 Task: Create a primary list with the name "Dream property".
Action: Mouse moved to (1103, 174)
Screenshot: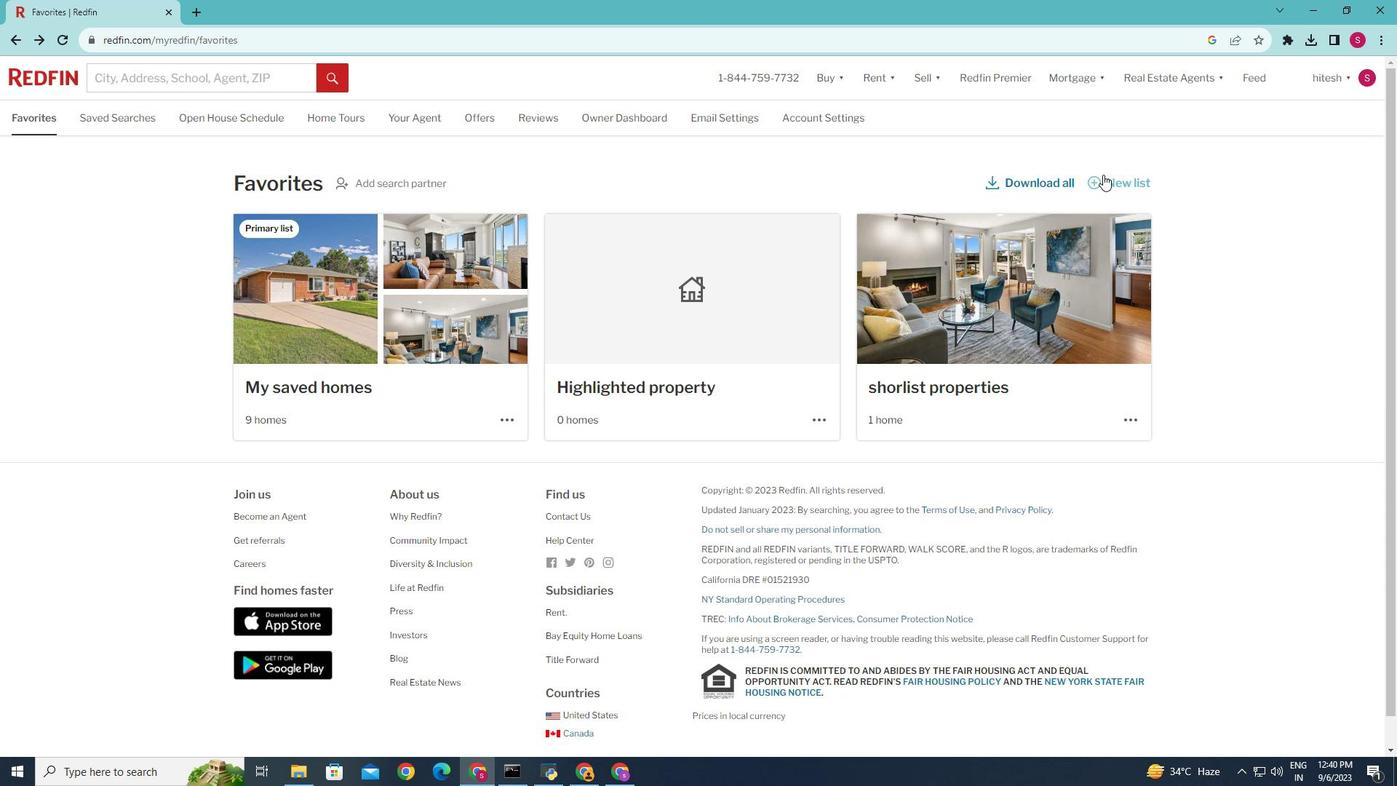 
Action: Mouse pressed left at (1103, 174)
Screenshot: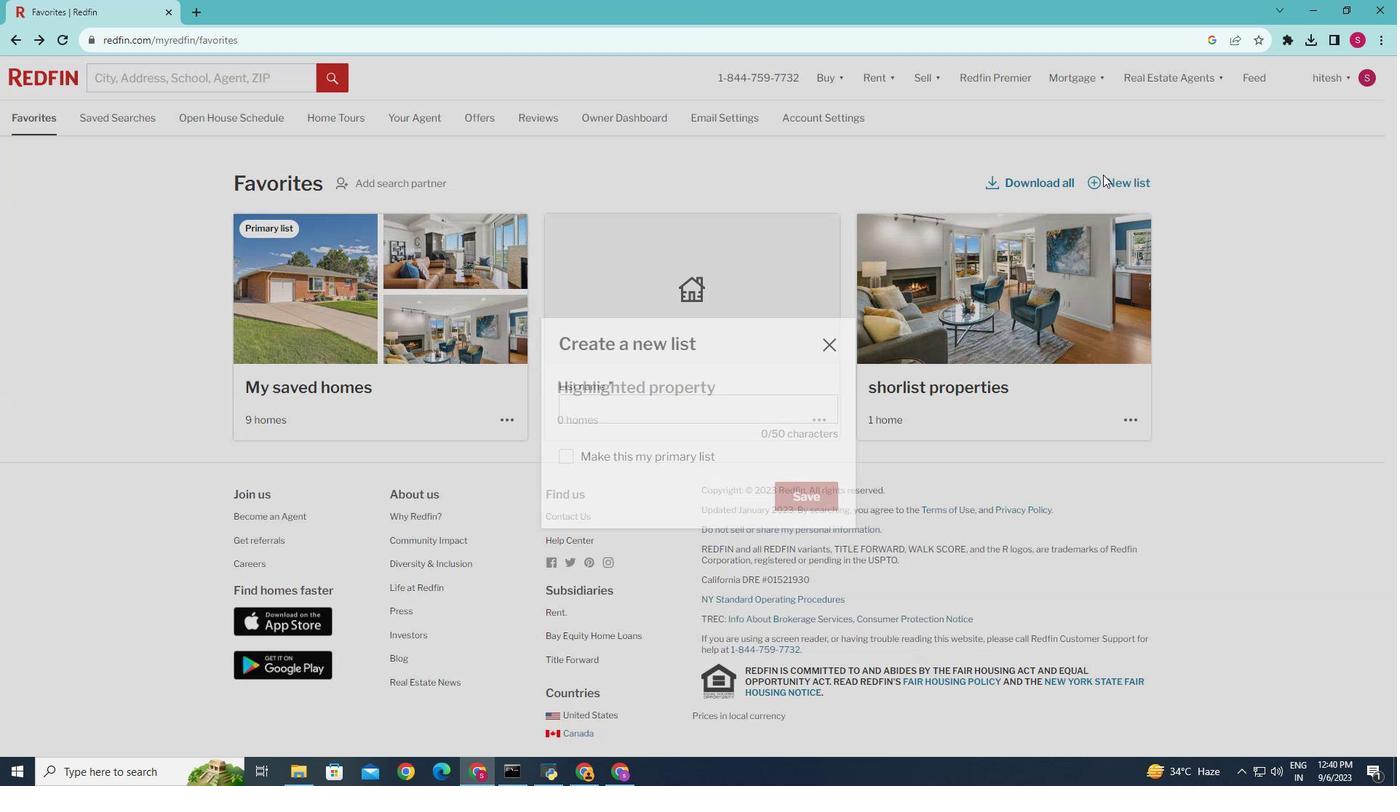 
Action: Mouse moved to (656, 388)
Screenshot: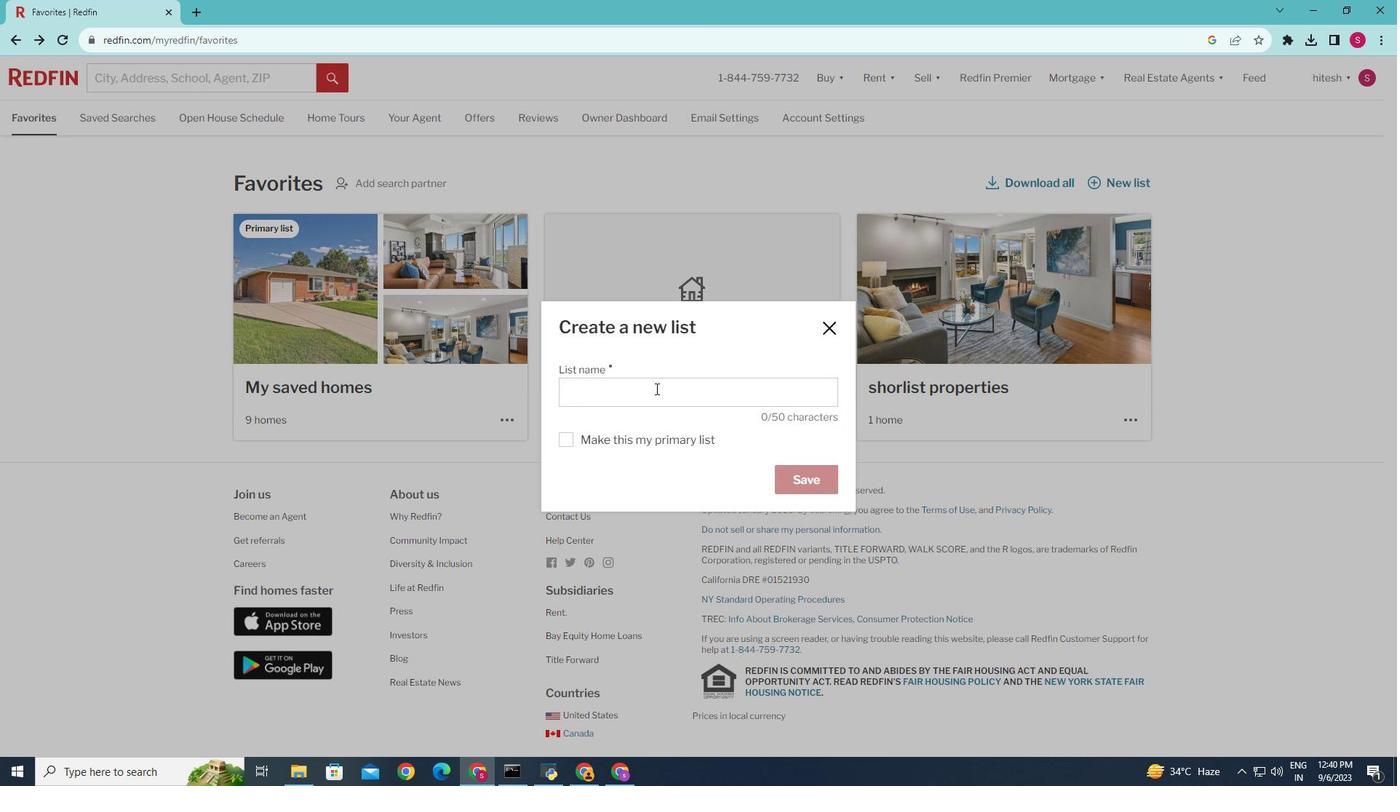 
Action: Mouse pressed left at (656, 388)
Screenshot: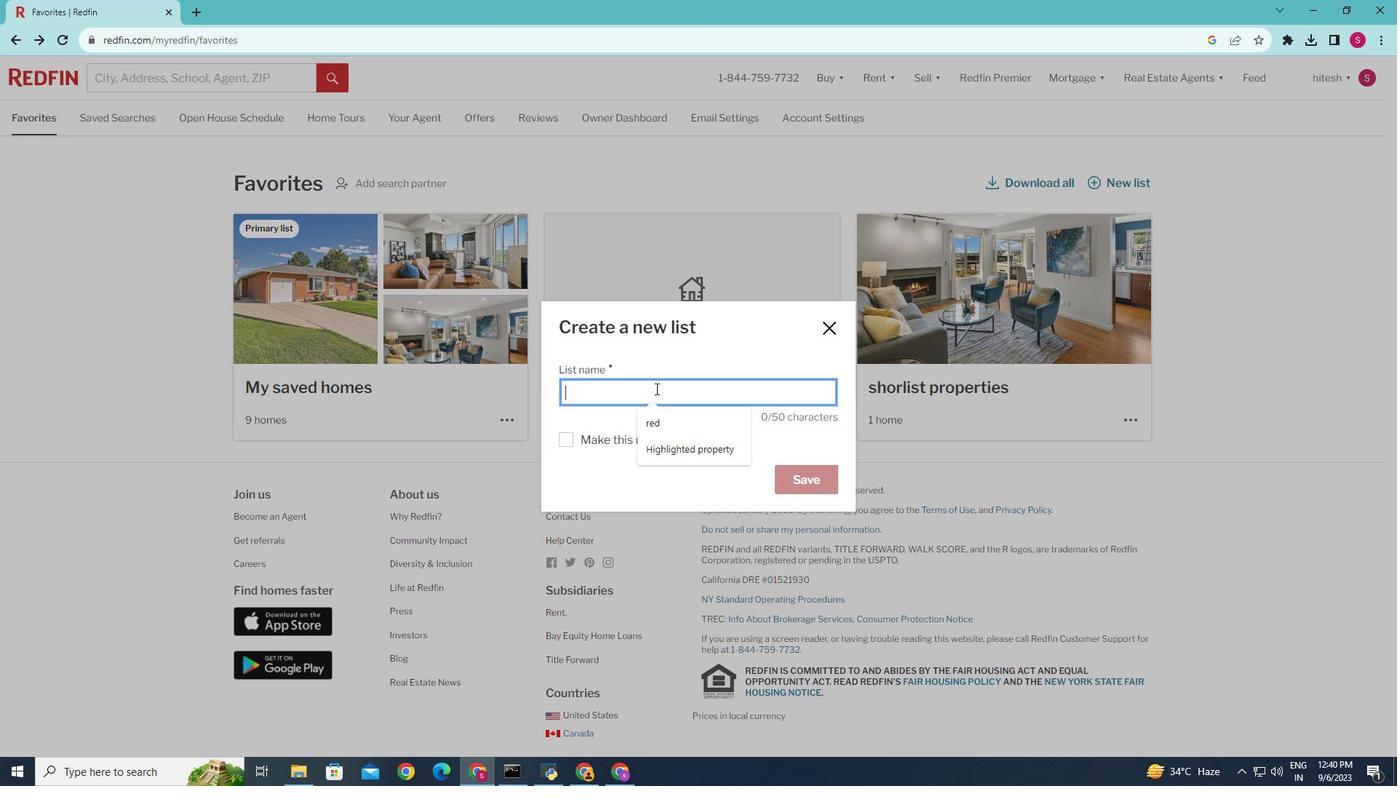 
Action: Key pressed <Key.caps_lock>D<Key.caps_lock>ream<Key.space>property
Screenshot: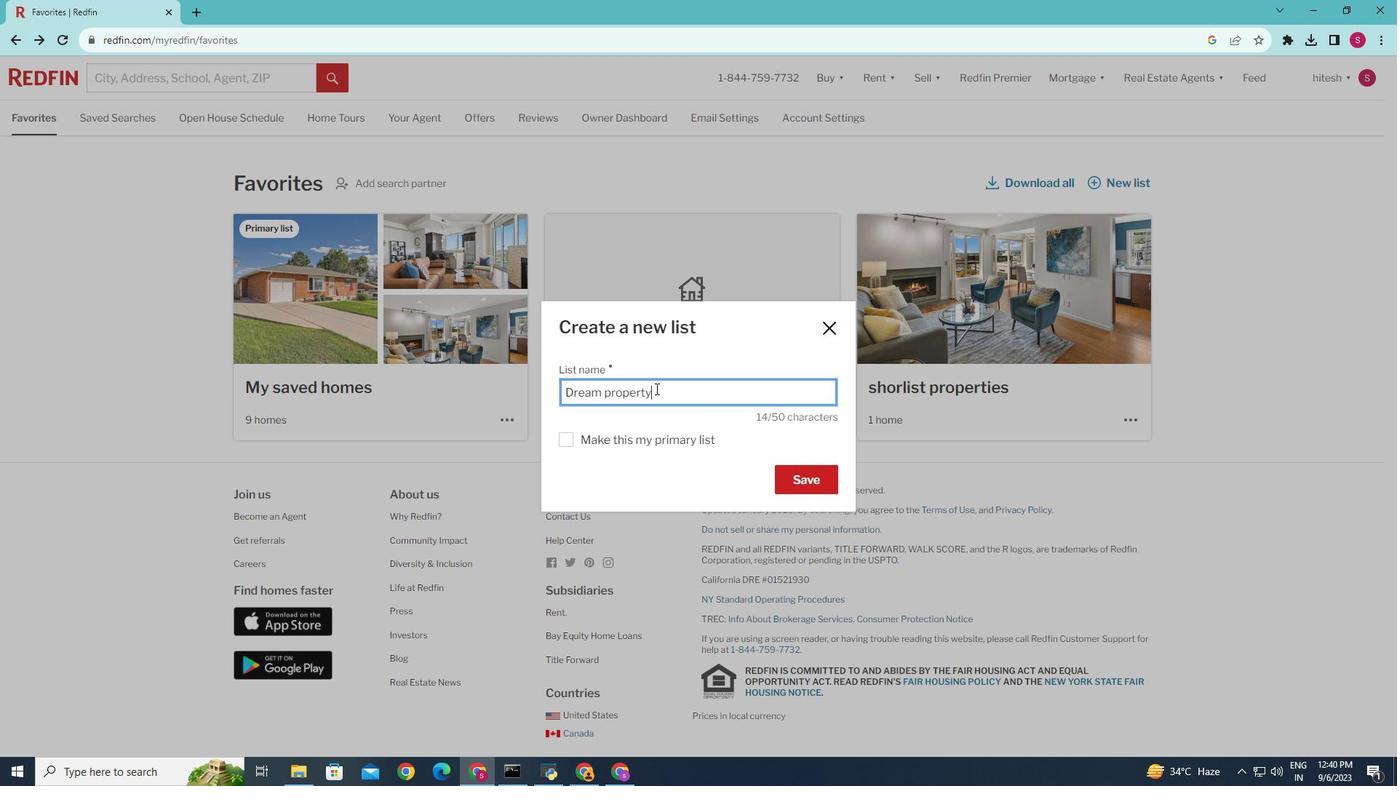 
Action: Mouse moved to (567, 438)
Screenshot: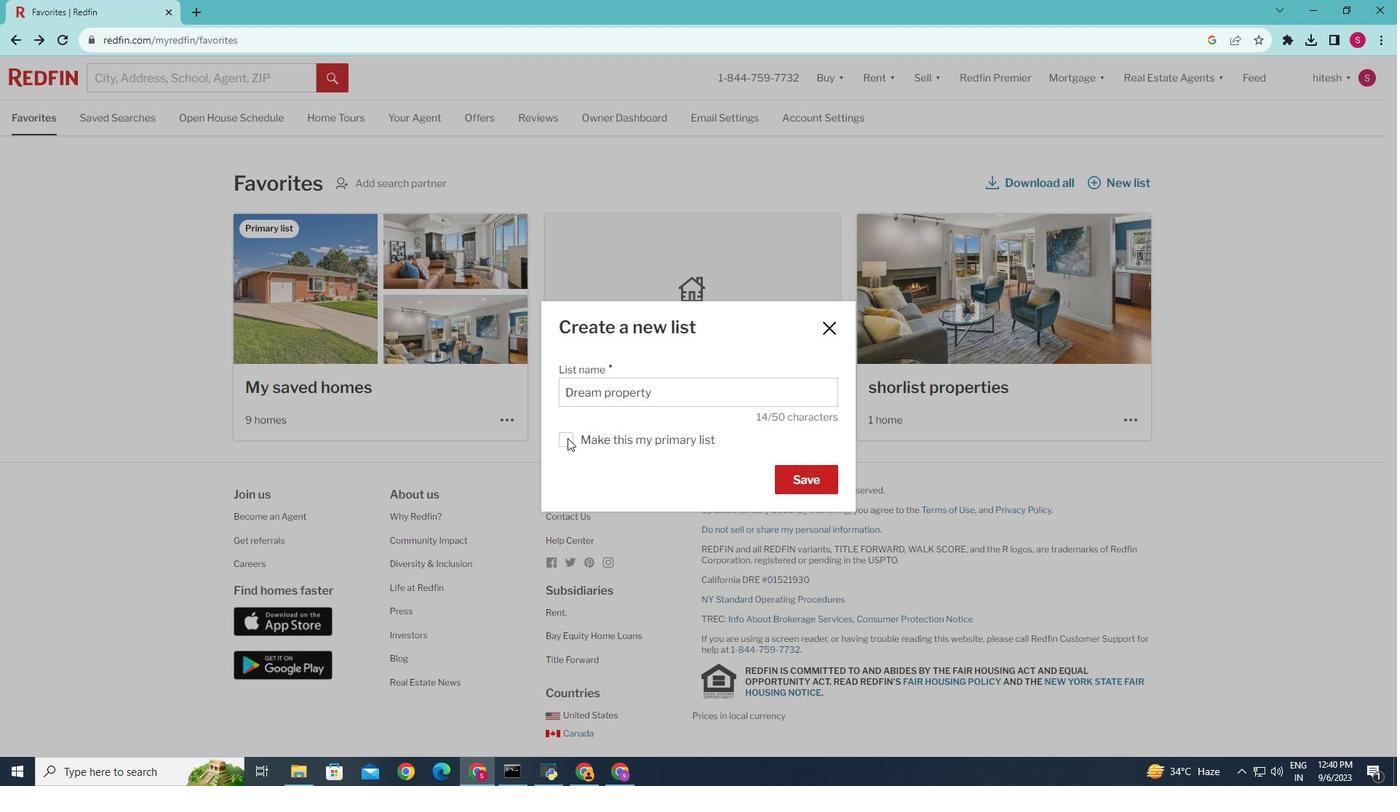 
Action: Mouse pressed left at (567, 438)
Screenshot: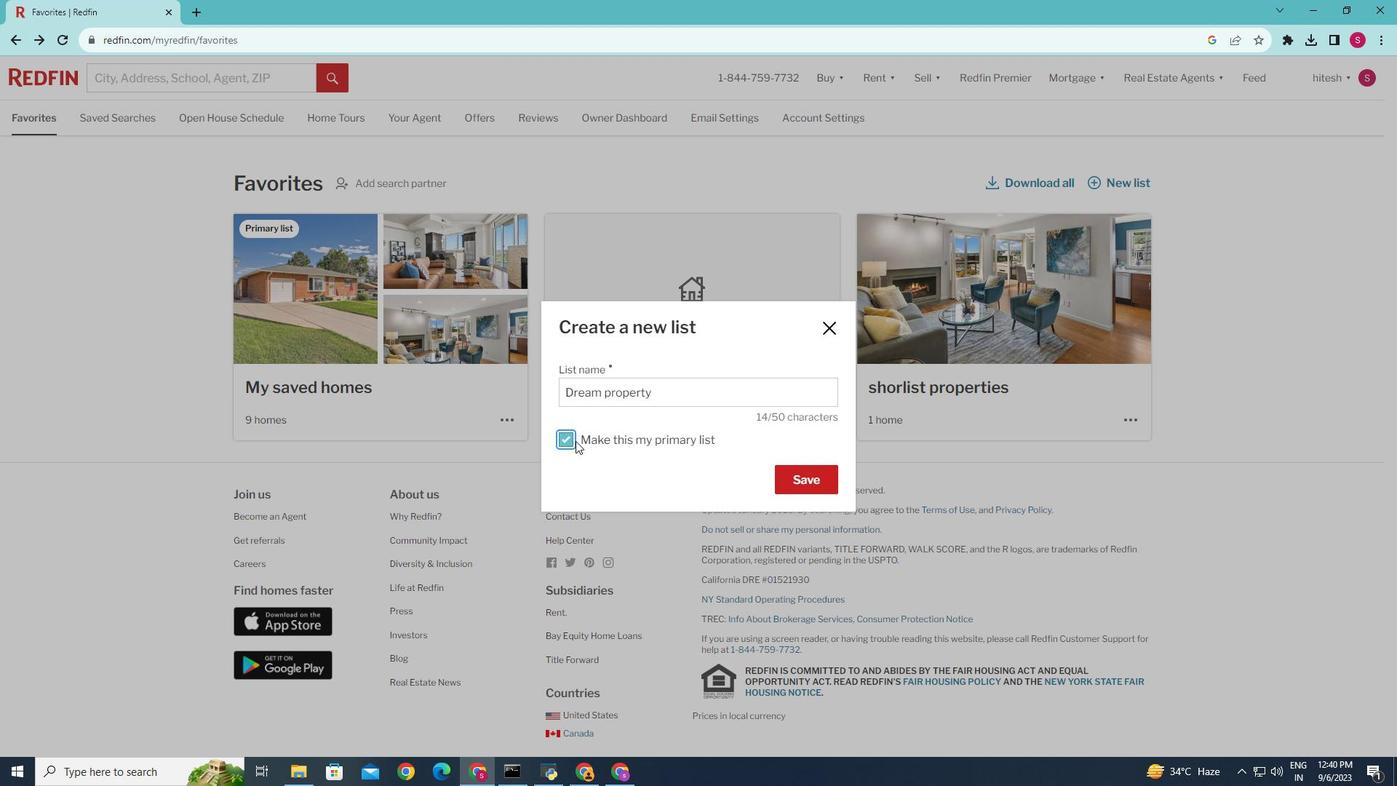 
Action: Mouse moved to (803, 481)
Screenshot: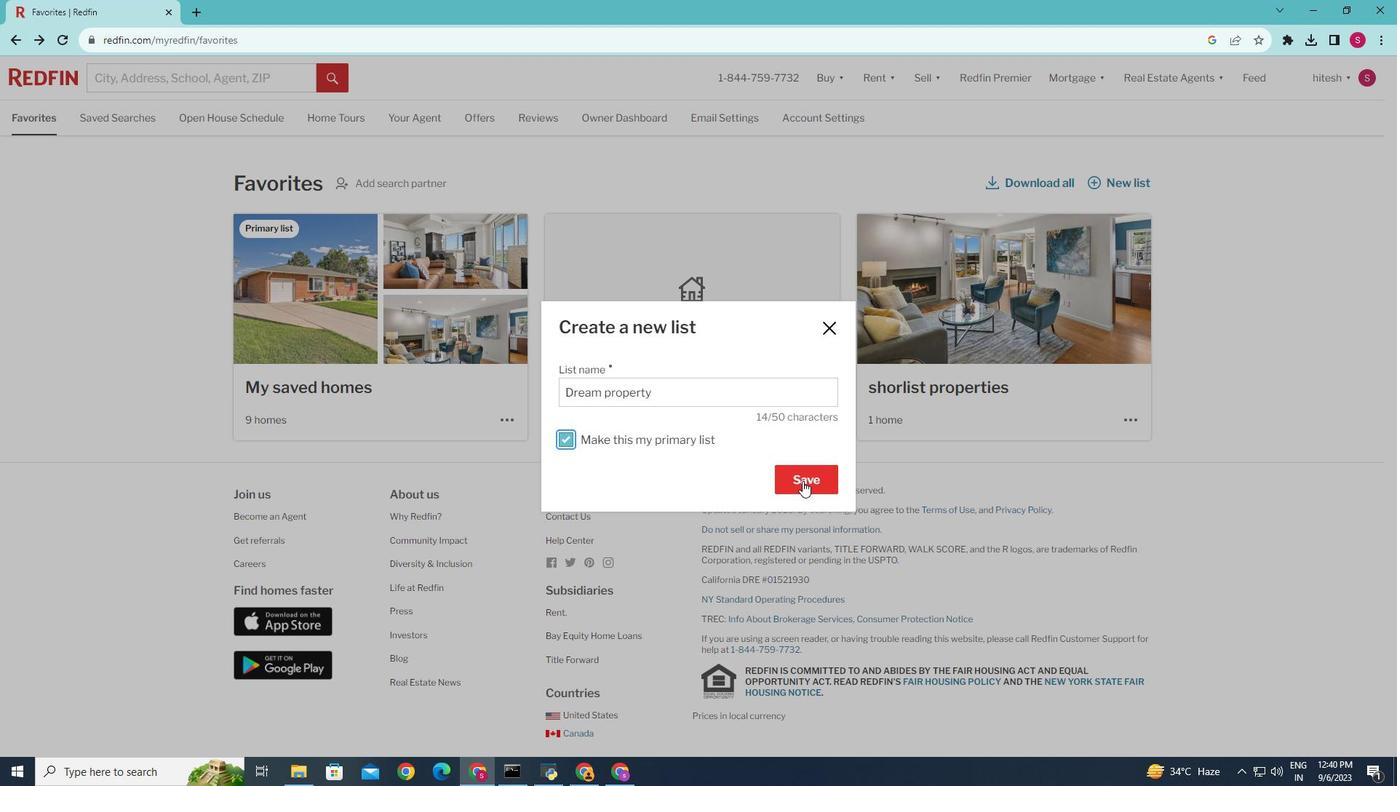 
Action: Mouse pressed left at (803, 481)
Screenshot: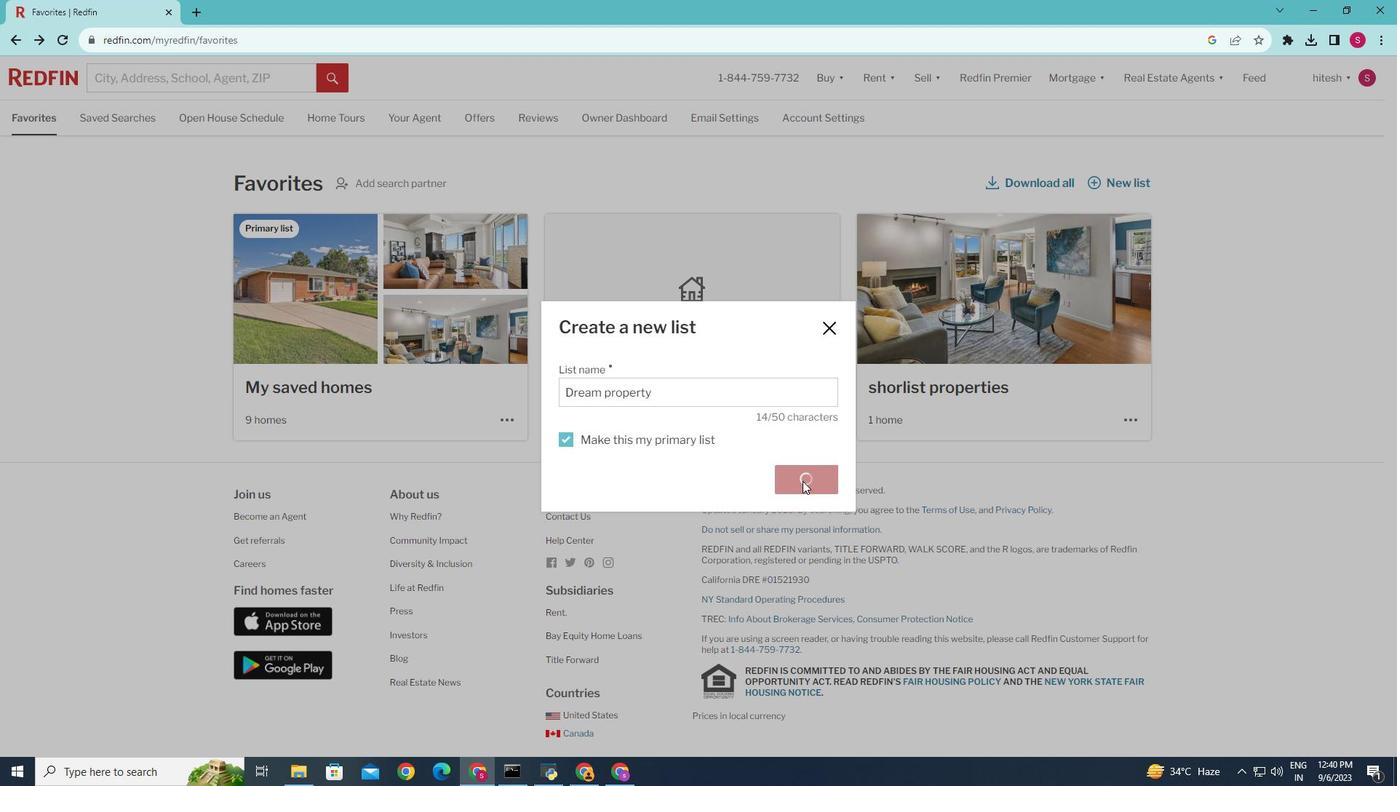 
